 Task: Send a message to an employee of Visa
Action: Mouse moved to (533, 74)
Screenshot: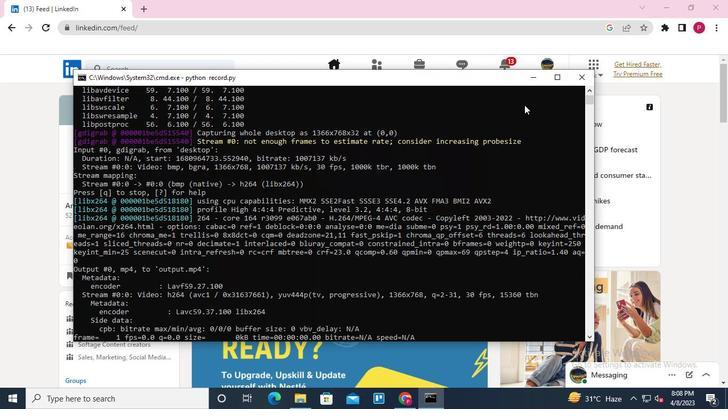 
Action: Mouse pressed left at (533, 74)
Screenshot: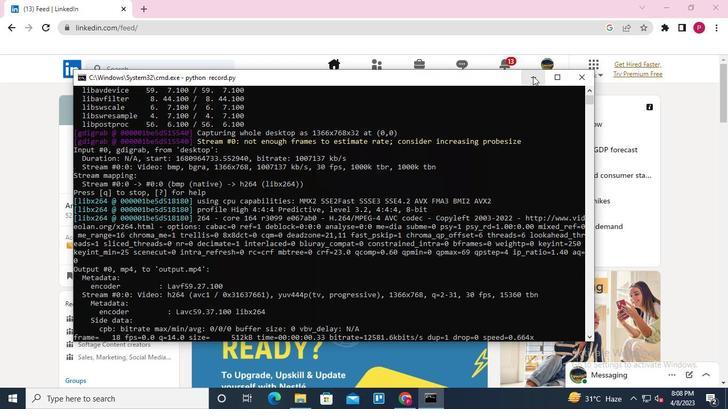 
Action: Mouse moved to (116, 70)
Screenshot: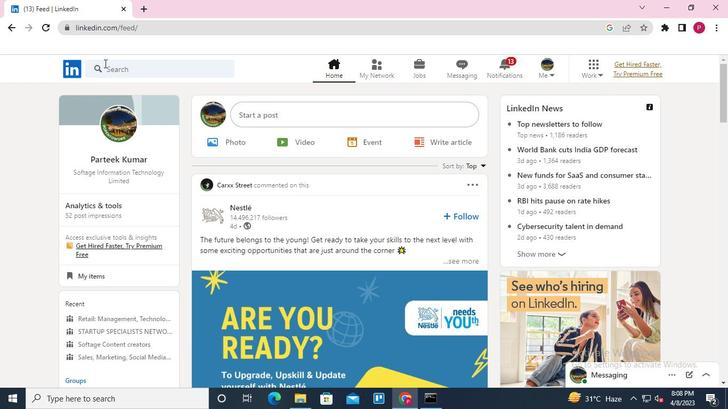 
Action: Mouse pressed left at (116, 70)
Screenshot: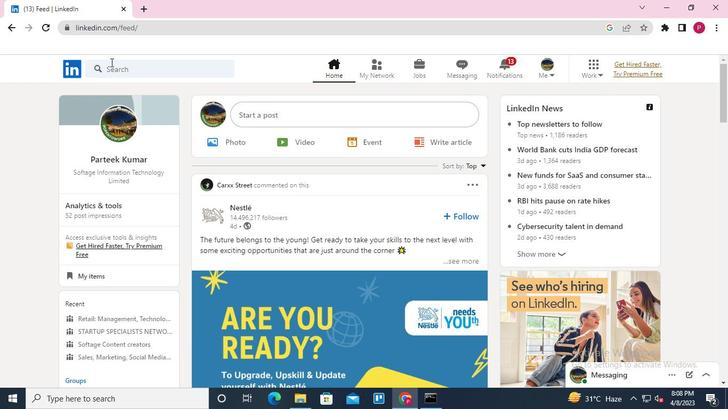 
Action: Mouse moved to (106, 121)
Screenshot: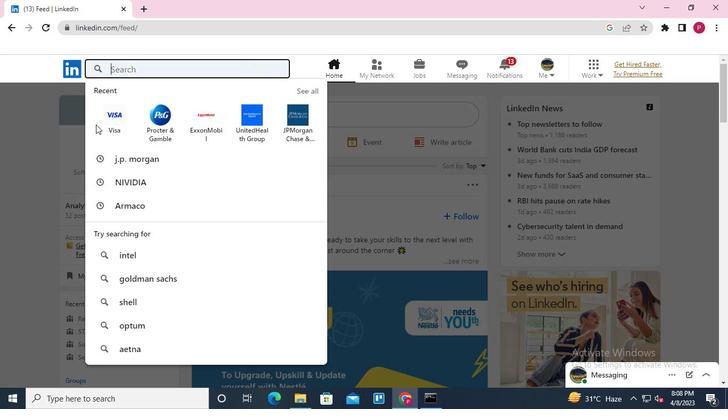 
Action: Mouse pressed left at (106, 121)
Screenshot: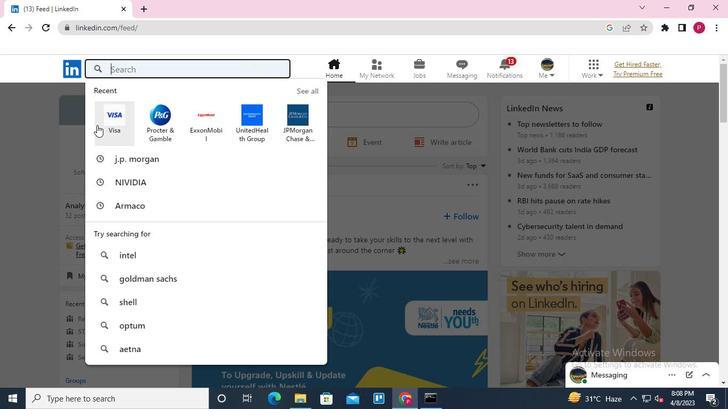 
Action: Mouse moved to (320, 129)
Screenshot: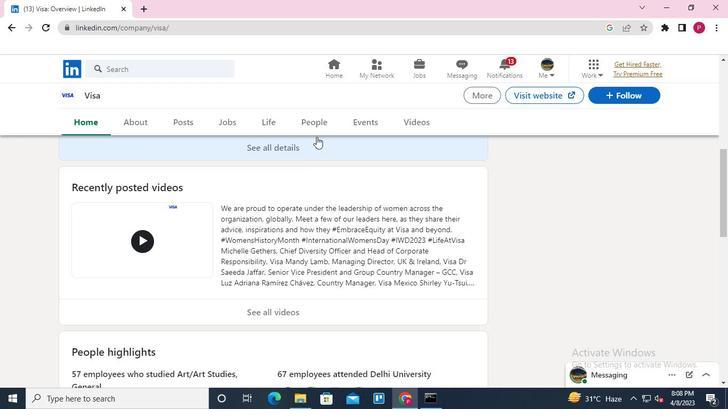 
Action: Mouse pressed left at (320, 129)
Screenshot: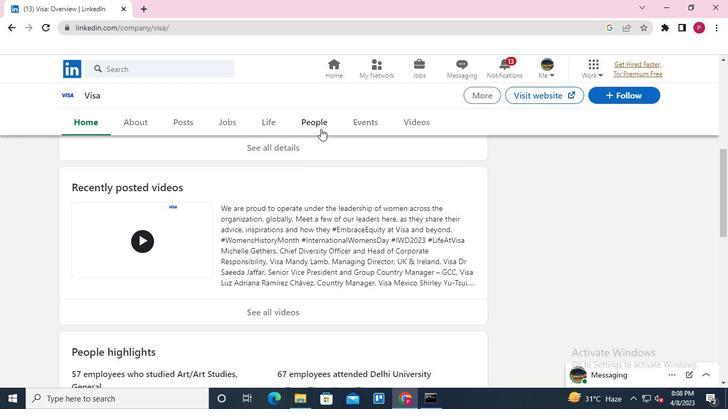 
Action: Mouse moved to (131, 224)
Screenshot: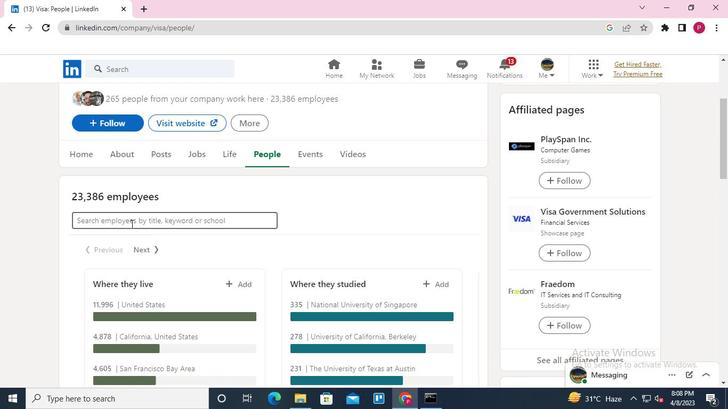 
Action: Mouse pressed left at (131, 224)
Screenshot: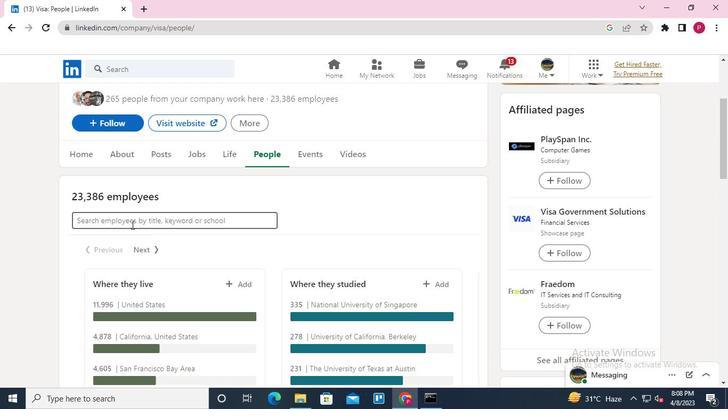 
Action: Keyboard Key.shift
Screenshot: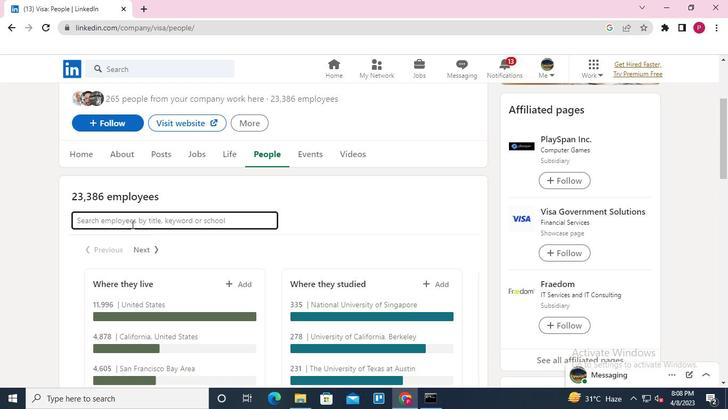 
Action: Keyboard B
Screenshot: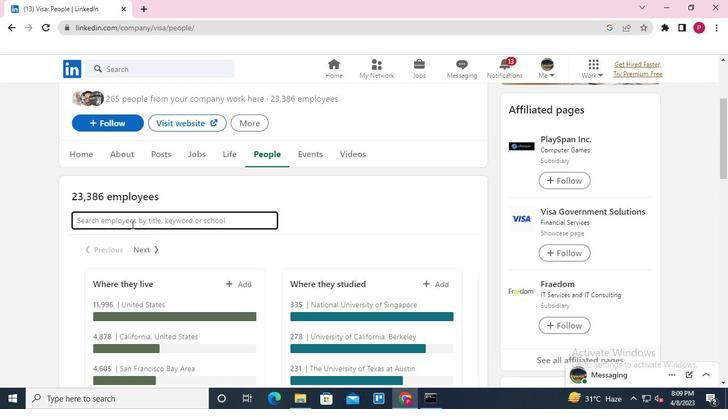 
Action: Keyboard r
Screenshot: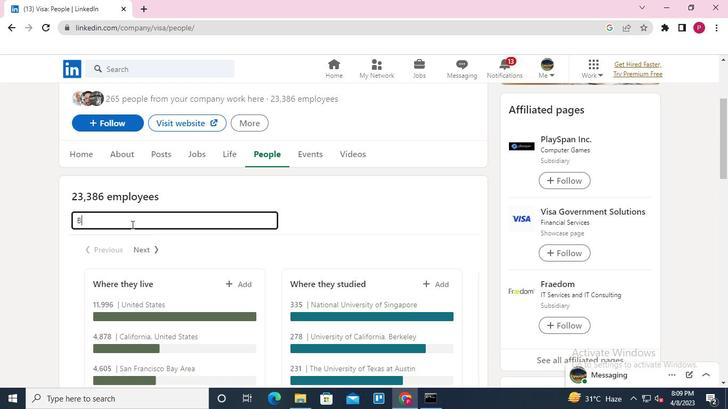 
Action: Keyboard i
Screenshot: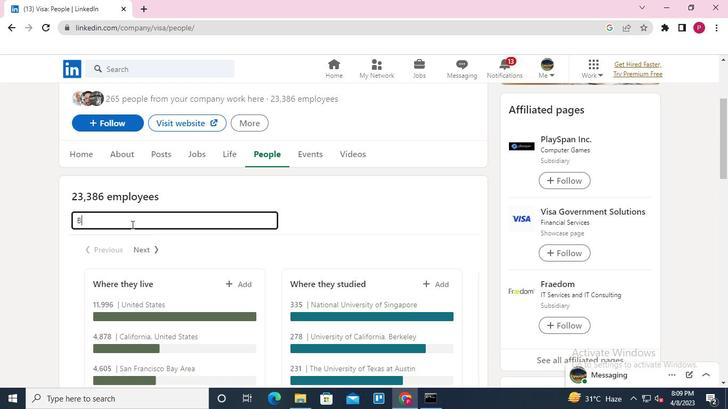 
Action: Keyboard t
Screenshot: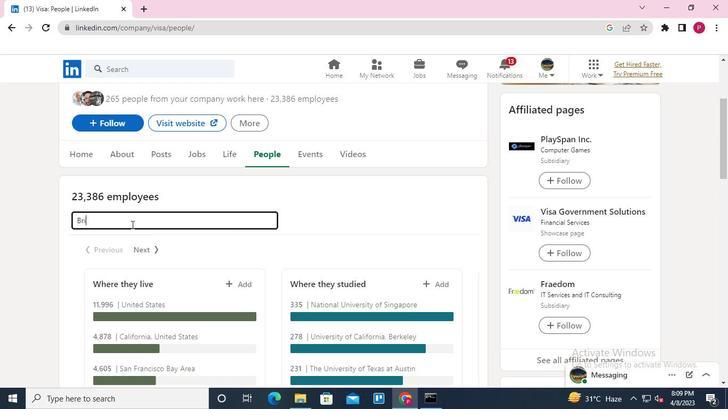 
Action: Keyboard t
Screenshot: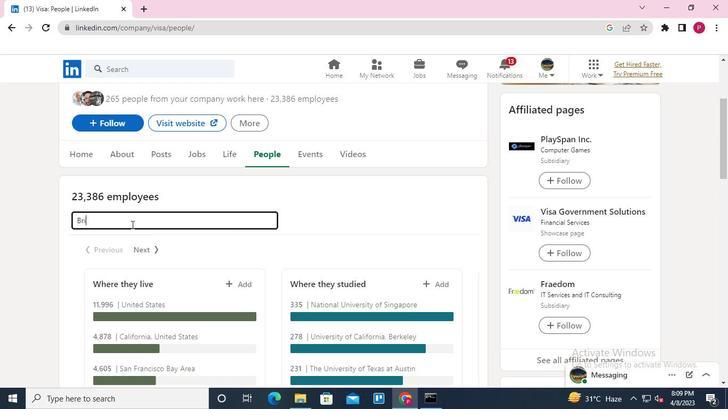 
Action: Keyboard a
Screenshot: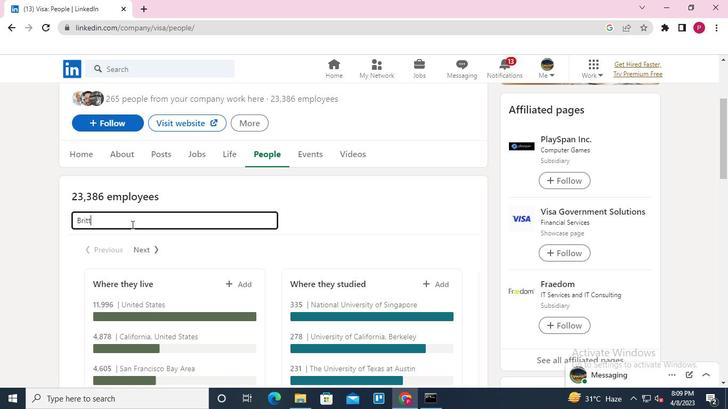
Action: Keyboard n
Screenshot: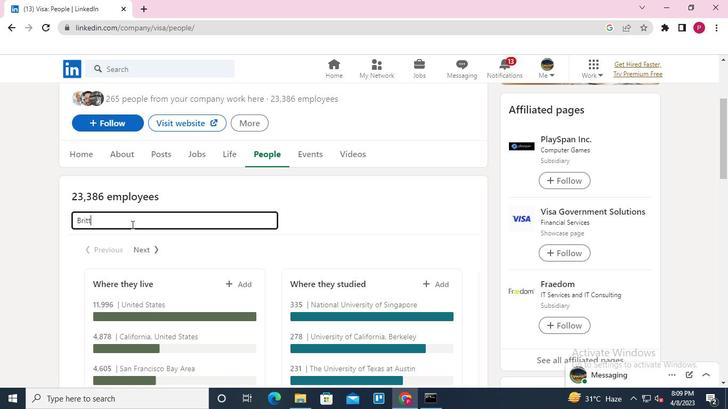 
Action: Keyboard y
Screenshot: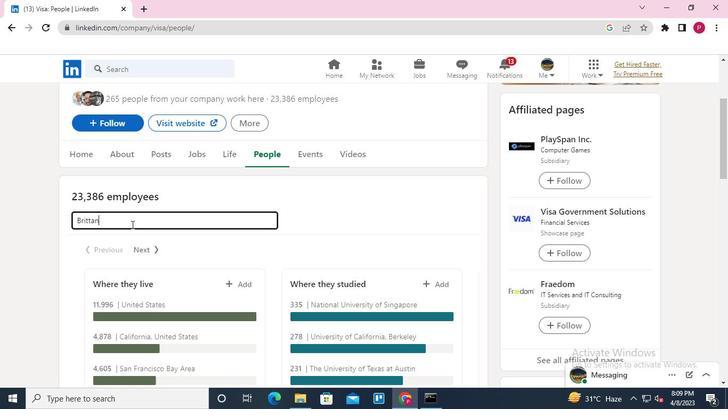 
Action: Keyboard Key.space
Screenshot: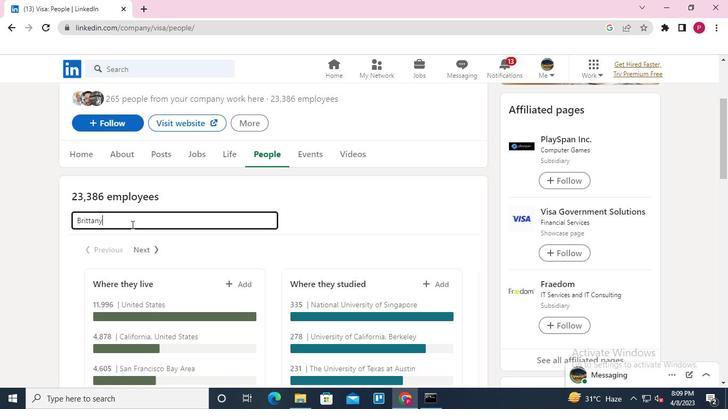 
Action: Keyboard Key.shift
Screenshot: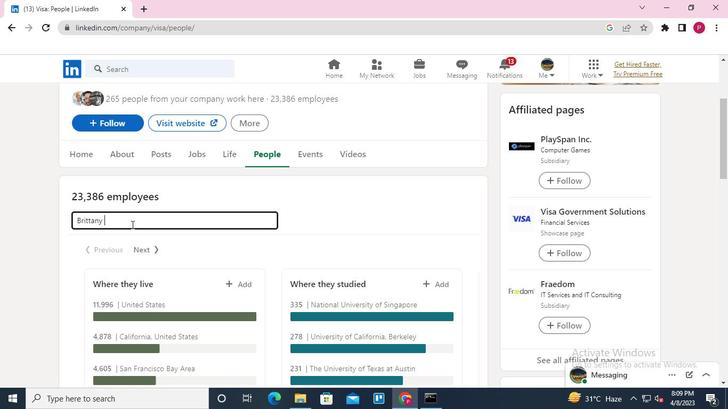 
Action: Keyboard B
Screenshot: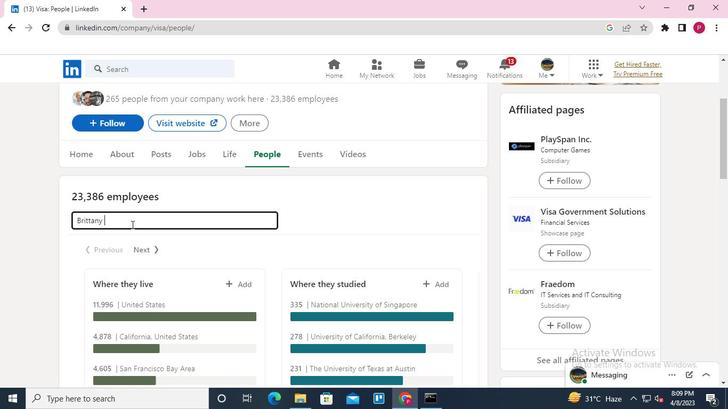 
Action: Keyboard a
Screenshot: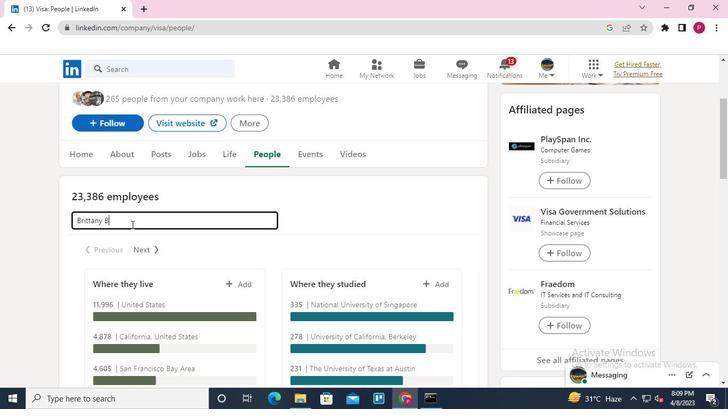 
Action: Keyboard k
Screenshot: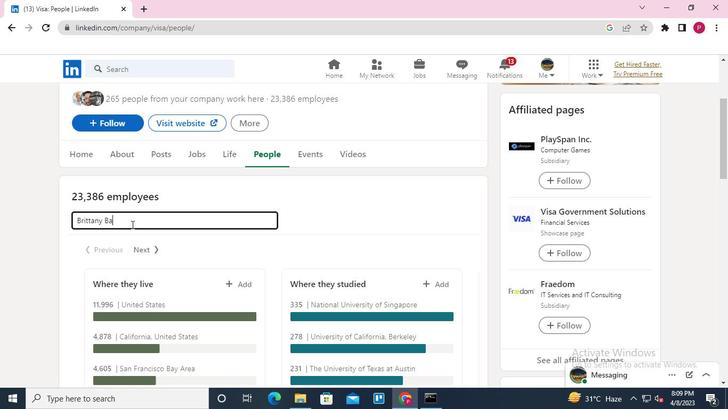 
Action: Keyboard e
Screenshot: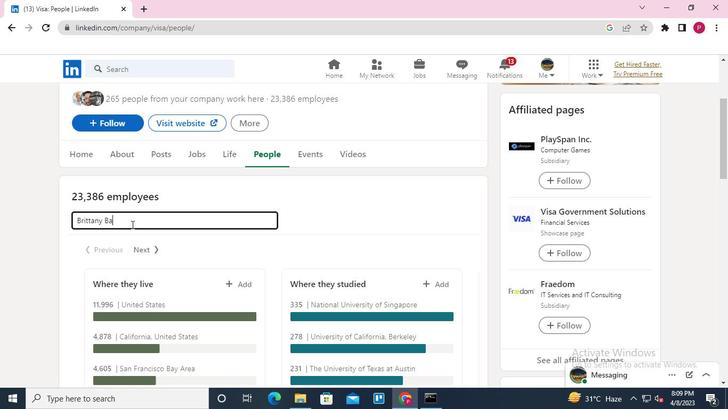 
Action: Keyboard r
Screenshot: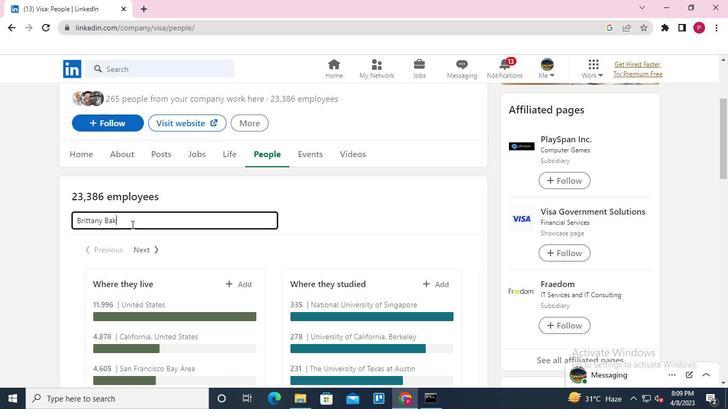 
Action: Mouse moved to (132, 224)
Screenshot: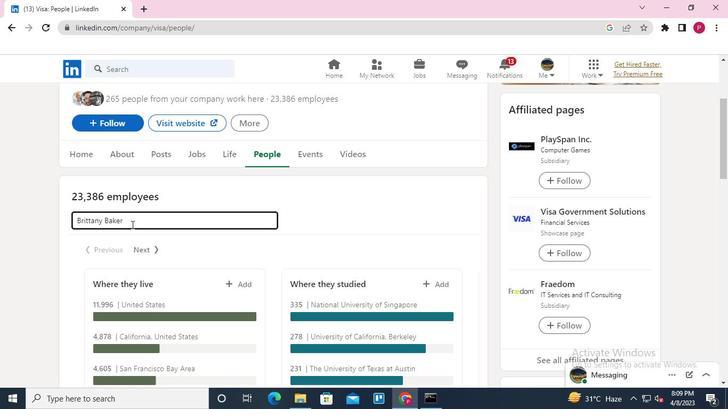 
Action: Keyboard Key.enter
Screenshot: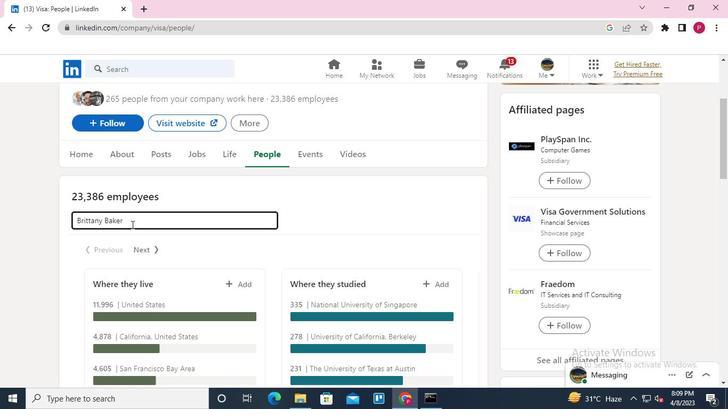 
Action: Mouse moved to (126, 323)
Screenshot: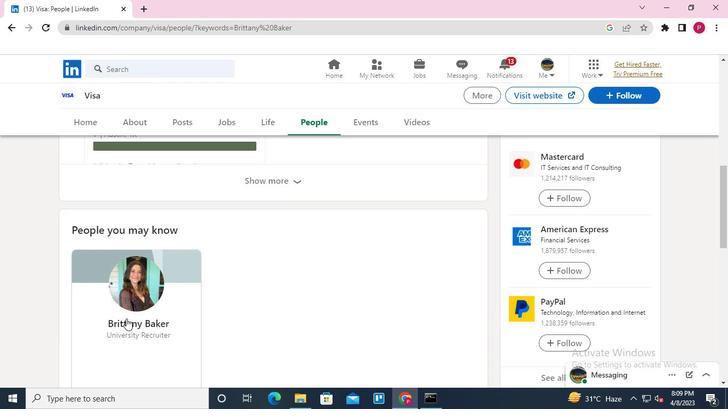 
Action: Mouse pressed left at (126, 323)
Screenshot: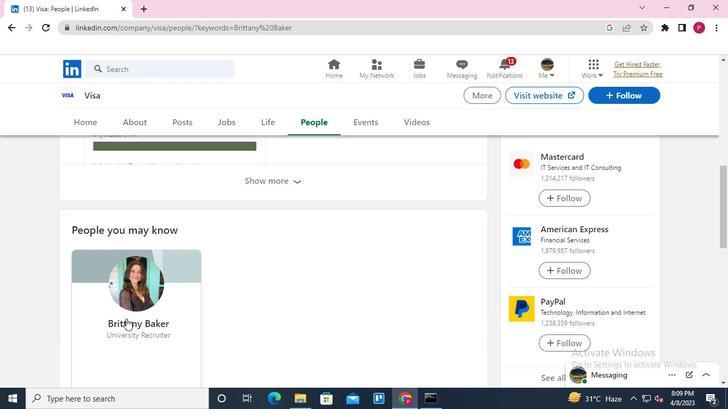 
Action: Mouse moved to (148, 307)
Screenshot: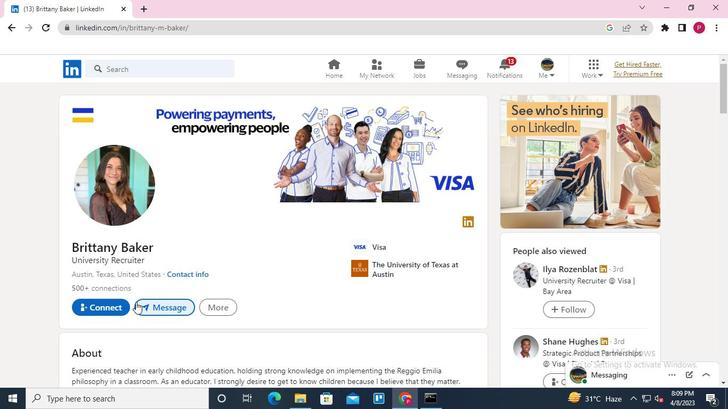 
Action: Mouse pressed left at (148, 307)
Screenshot: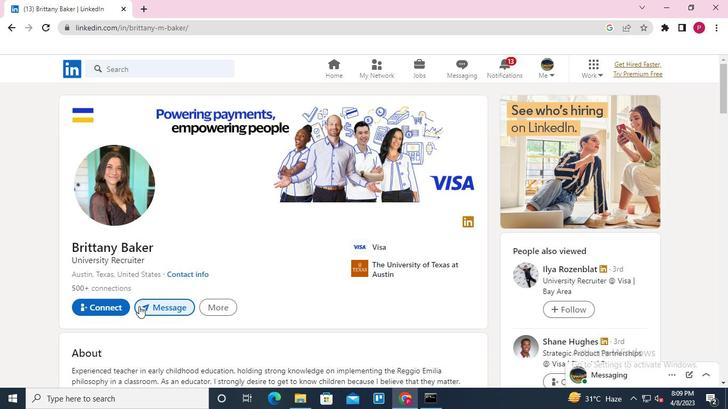 
Action: Mouse moved to (394, 235)
Screenshot: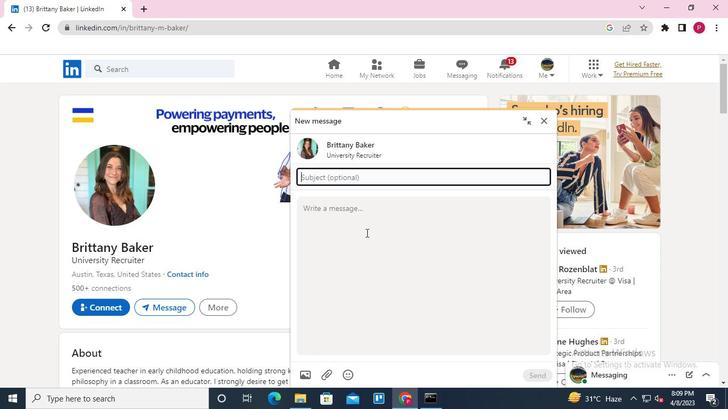 
Action: Mouse pressed left at (394, 235)
Screenshot: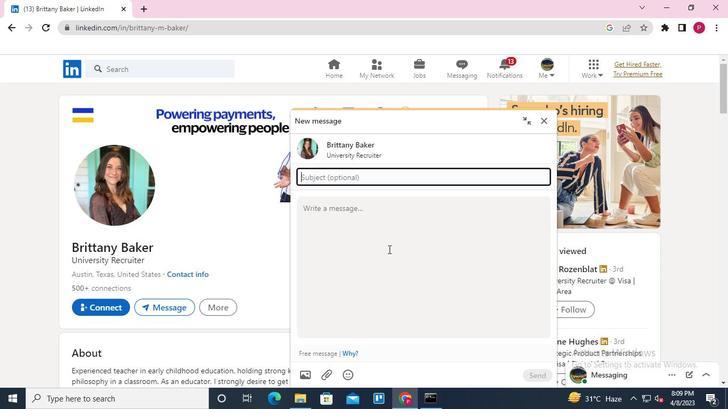 
Action: Keyboard Key.shift
Screenshot: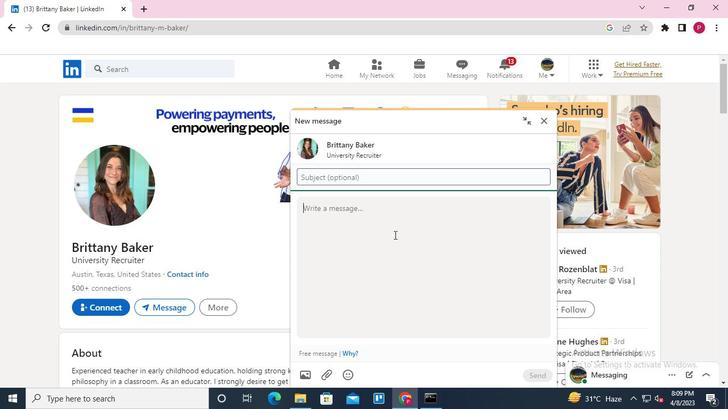 
Action: Keyboard H
Screenshot: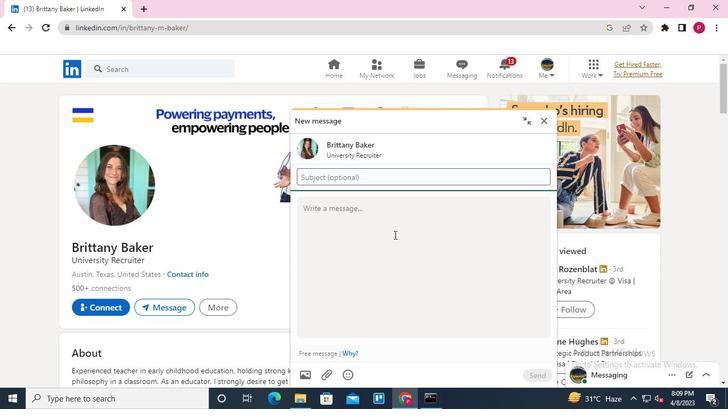 
Action: Keyboard i
Screenshot: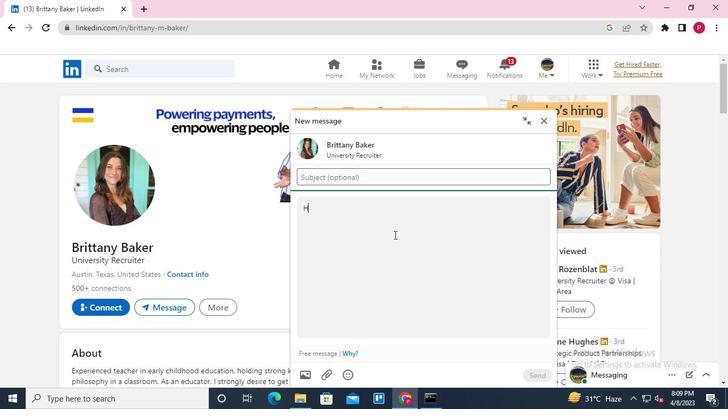 
Action: Keyboard Key.space
Screenshot: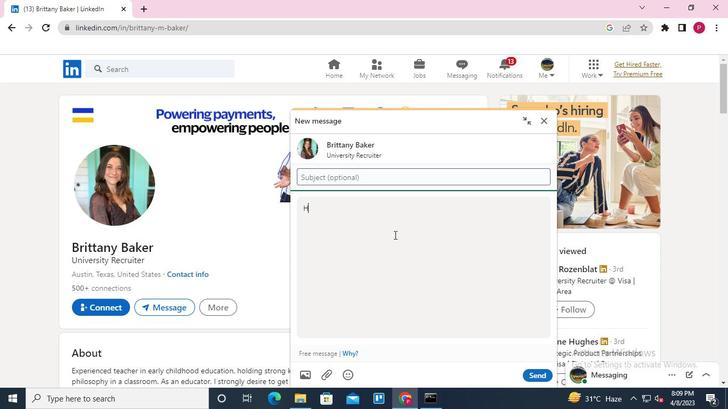
Action: Keyboard Key.shift
Screenshot: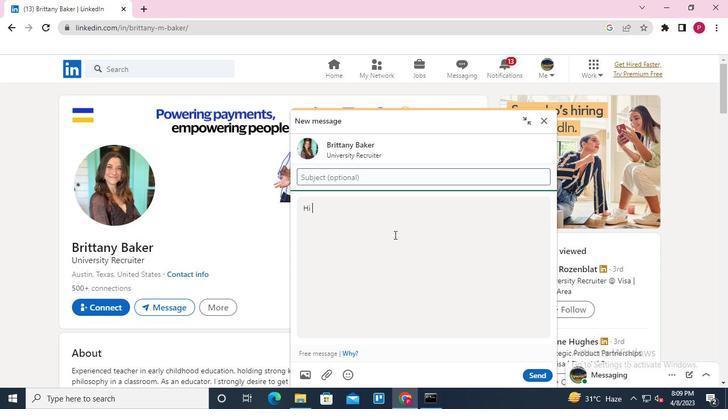 
Action: Keyboard M
Screenshot: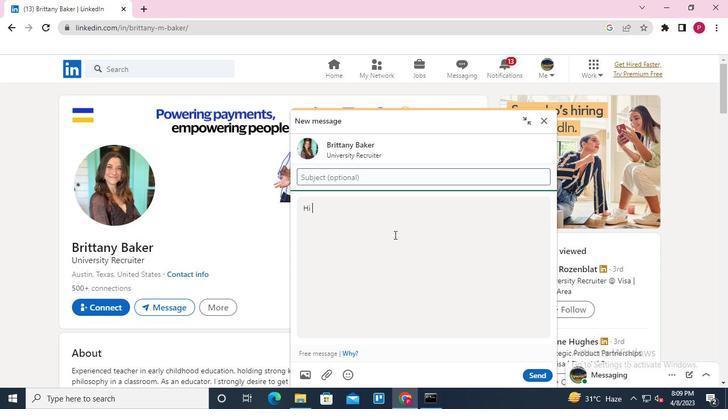 
Action: Keyboard a
Screenshot: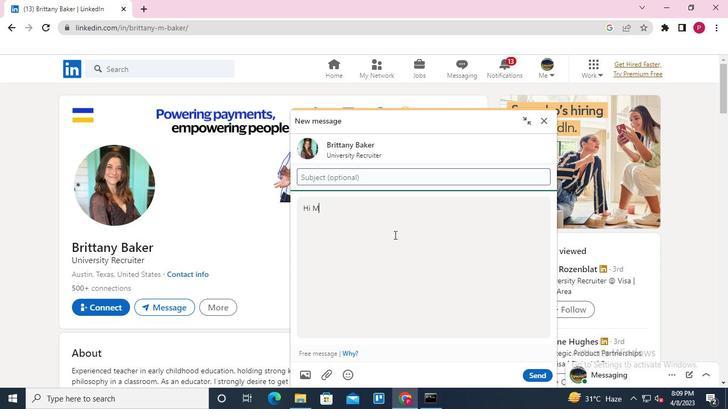 
Action: Keyboard m
Screenshot: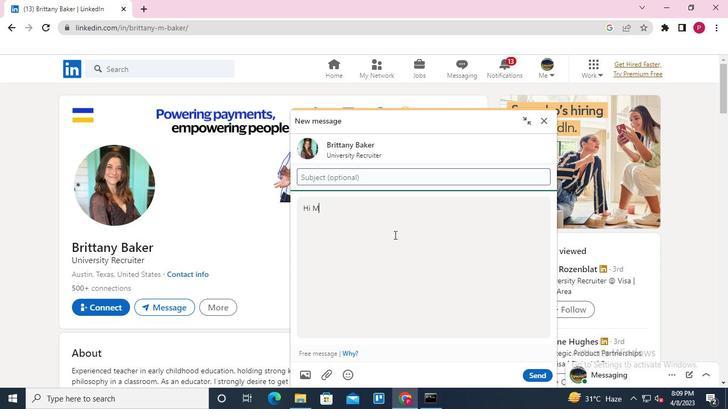 
Action: Mouse moved to (547, 377)
Screenshot: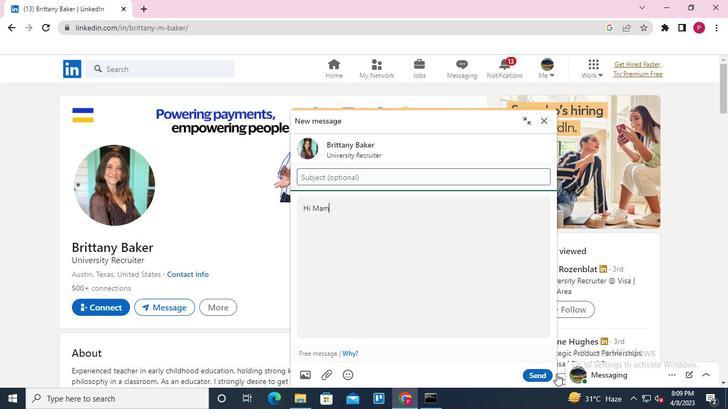 
Action: Mouse pressed left at (547, 377)
Screenshot: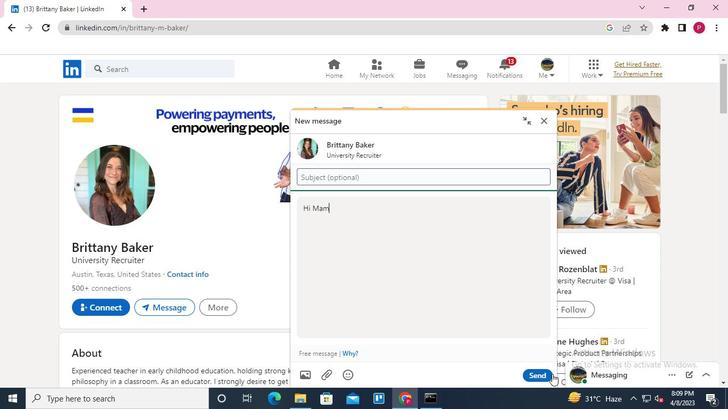 
Action: Mouse moved to (542, 121)
Screenshot: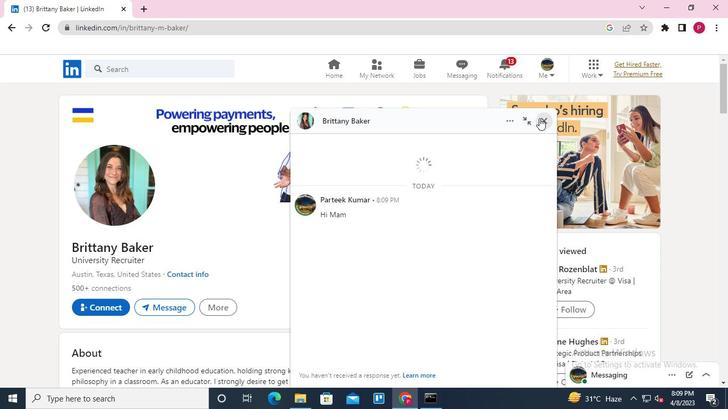 
Action: Mouse pressed left at (542, 121)
Screenshot: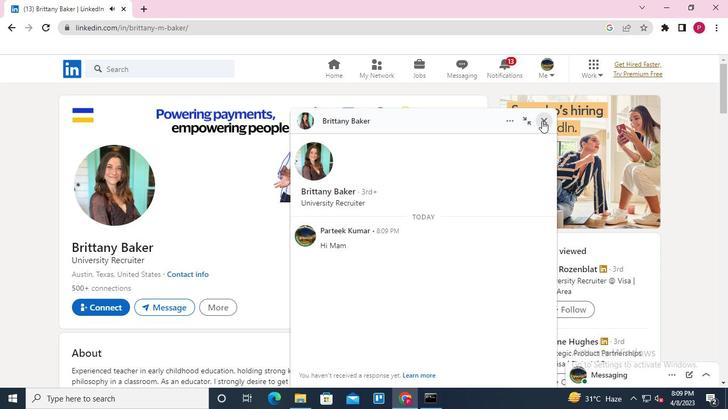 
Action: Keyboard Key.alt_l
Screenshot: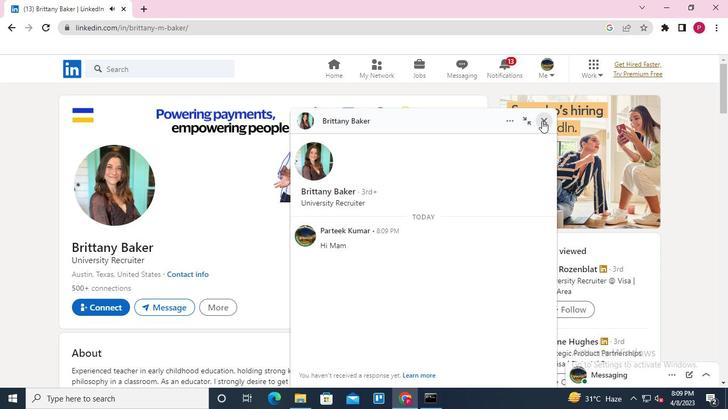 
Action: Keyboard Key.tab
Screenshot: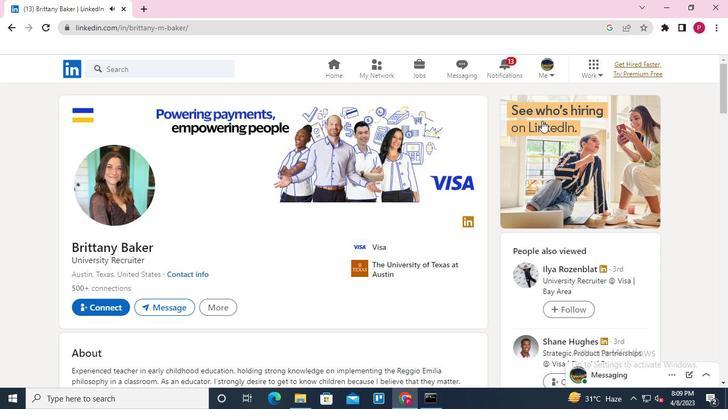 
Action: Mouse moved to (585, 79)
Screenshot: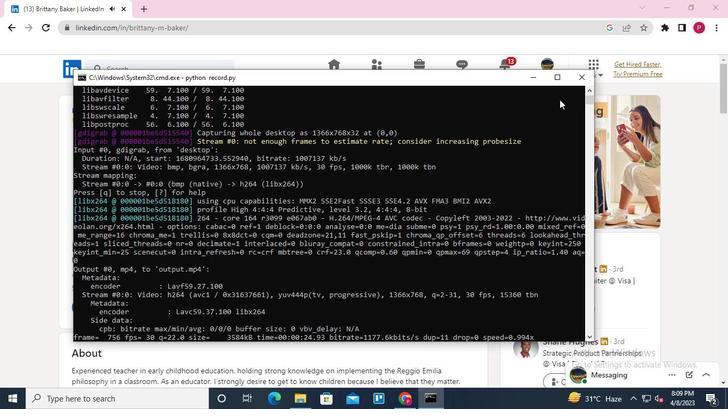 
Action: Mouse pressed left at (585, 79)
Screenshot: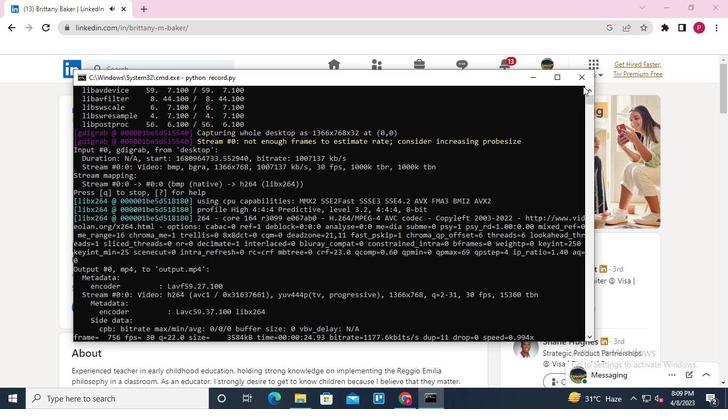 
